 Task: Toggle the meeting "Workshop Registration".
Action: Mouse moved to (623, 303)
Screenshot: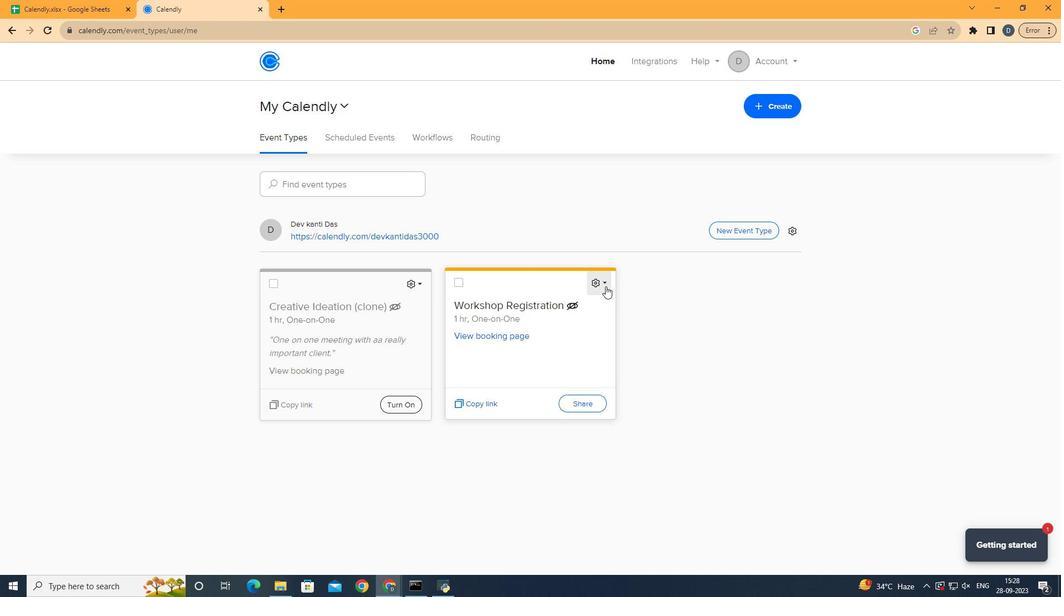 
Action: Mouse pressed left at (623, 303)
Screenshot: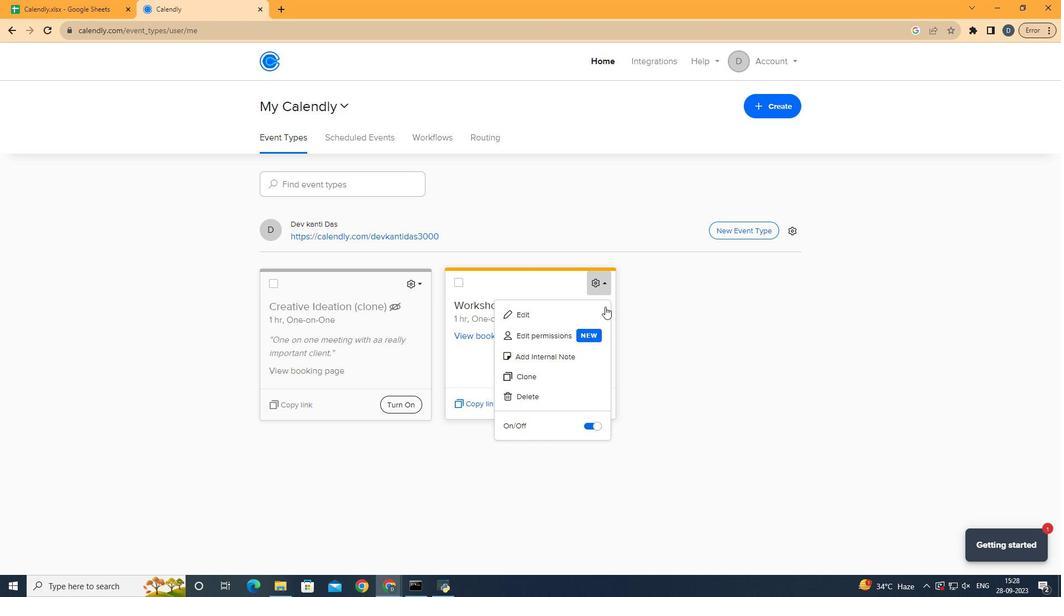 
Action: Mouse moved to (613, 442)
Screenshot: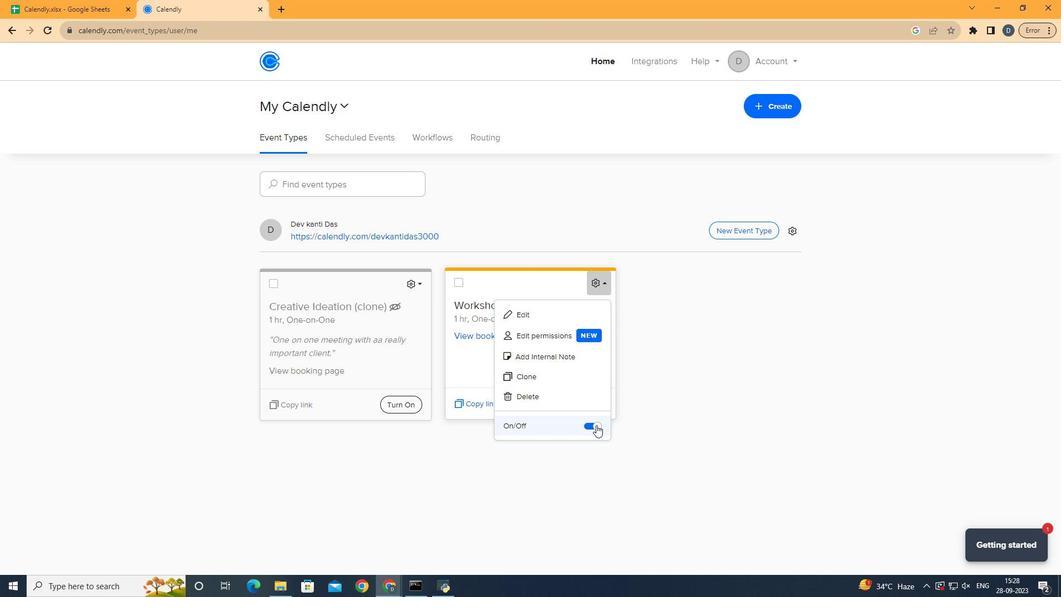 
Action: Mouse pressed left at (613, 442)
Screenshot: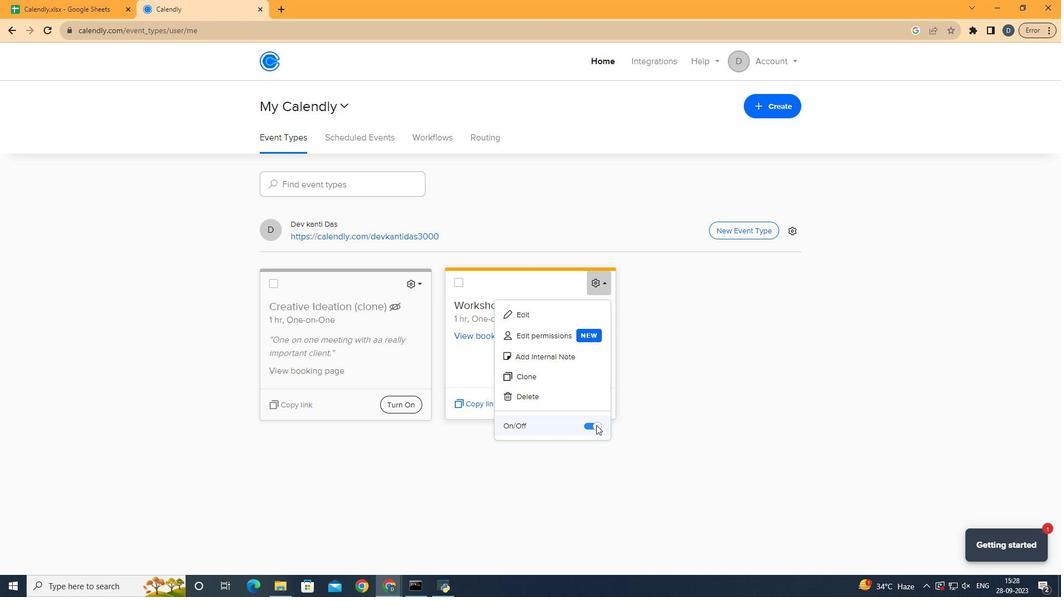 
Action: Mouse pressed left at (613, 442)
Screenshot: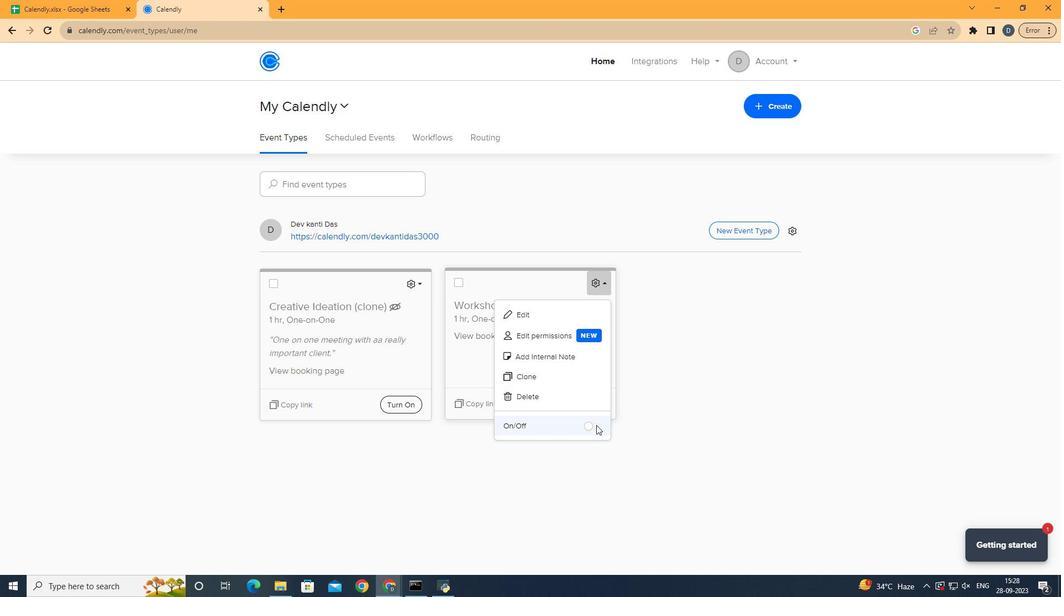 
Action: Mouse moved to (757, 407)
Screenshot: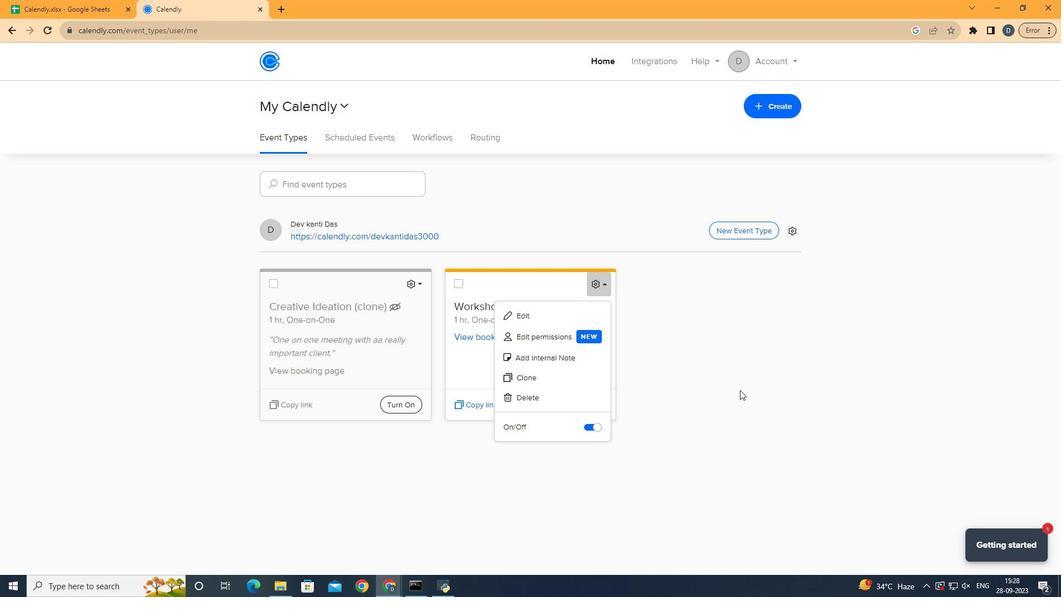 
